 Task: Create List Occupational Health in Board Marketing Plan to Workspace Investment Management. Create List Environmental Sustainability in Board Customer Loyalty Programs to Workspace Investment Management. Create List Corporate Social Responsibility in Board Diversity and Inclusion Training and Education Programs to Workspace Investment Management
Action: Mouse moved to (240, 129)
Screenshot: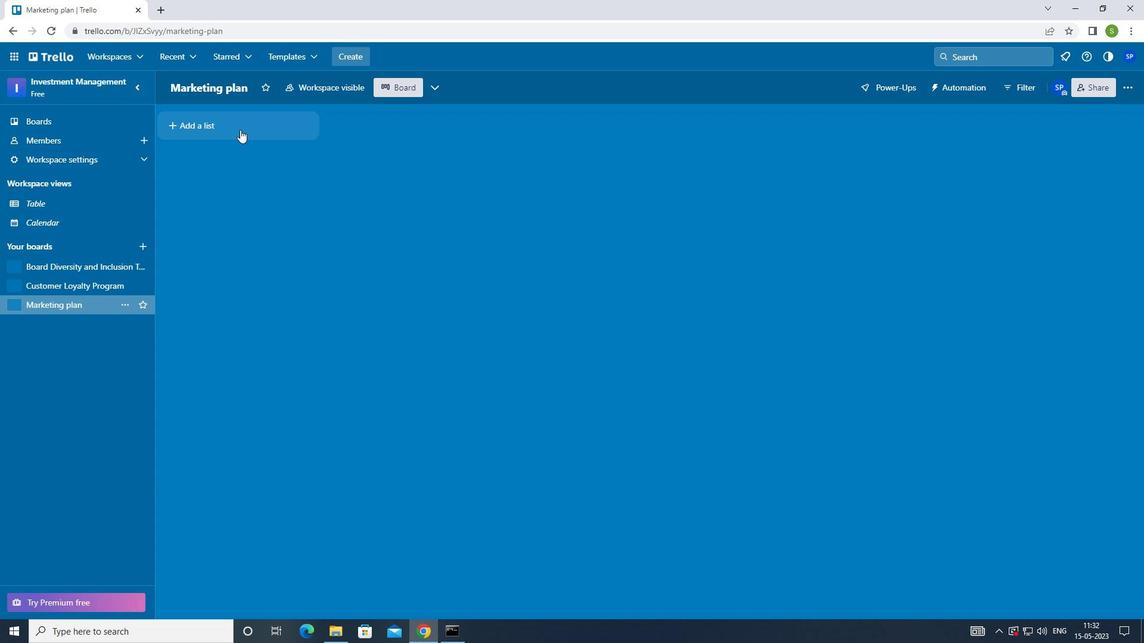 
Action: Mouse pressed left at (240, 129)
Screenshot: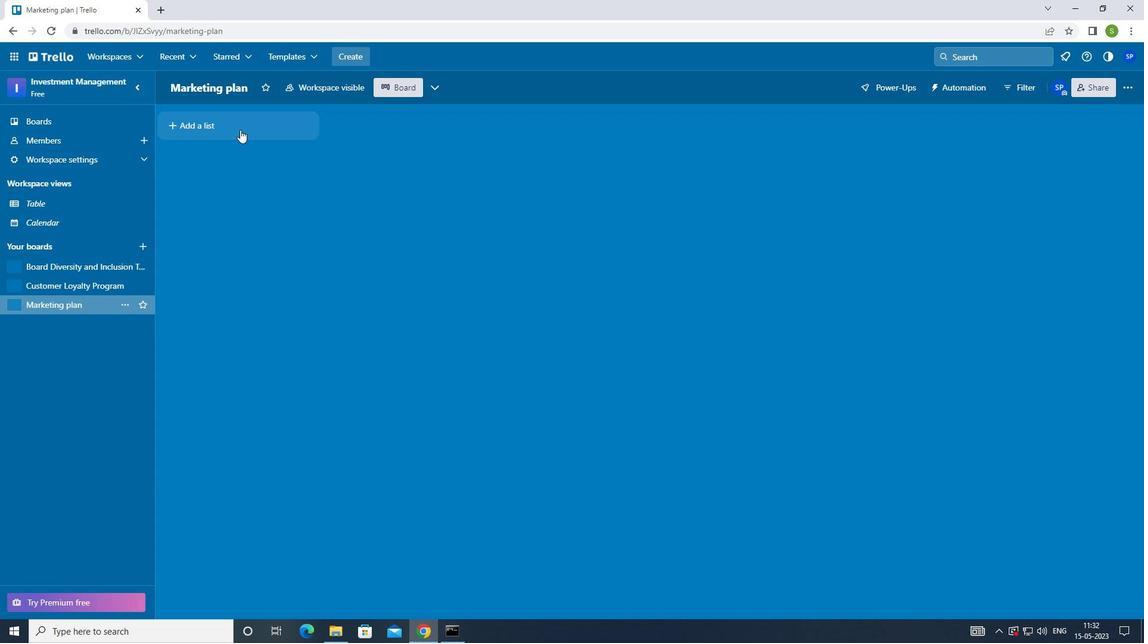 
Action: Mouse moved to (251, 318)
Screenshot: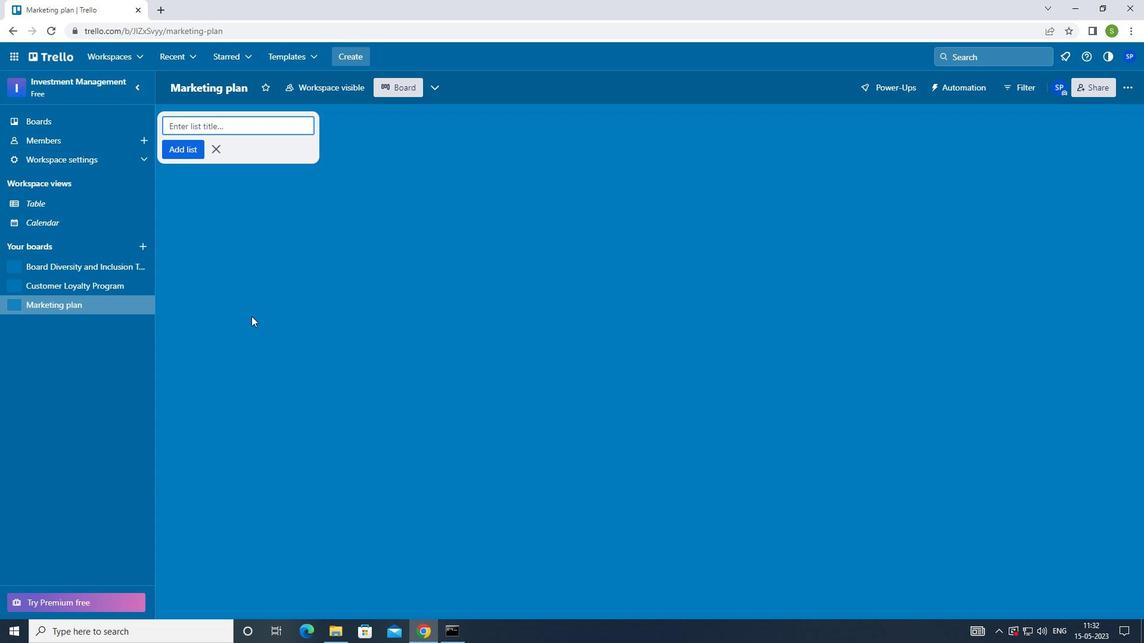 
Action: Key pressed <Key.shift_r>Occupational<Key.space><Key.shift_r><Key.shift_r>Health<Key.enter>
Screenshot: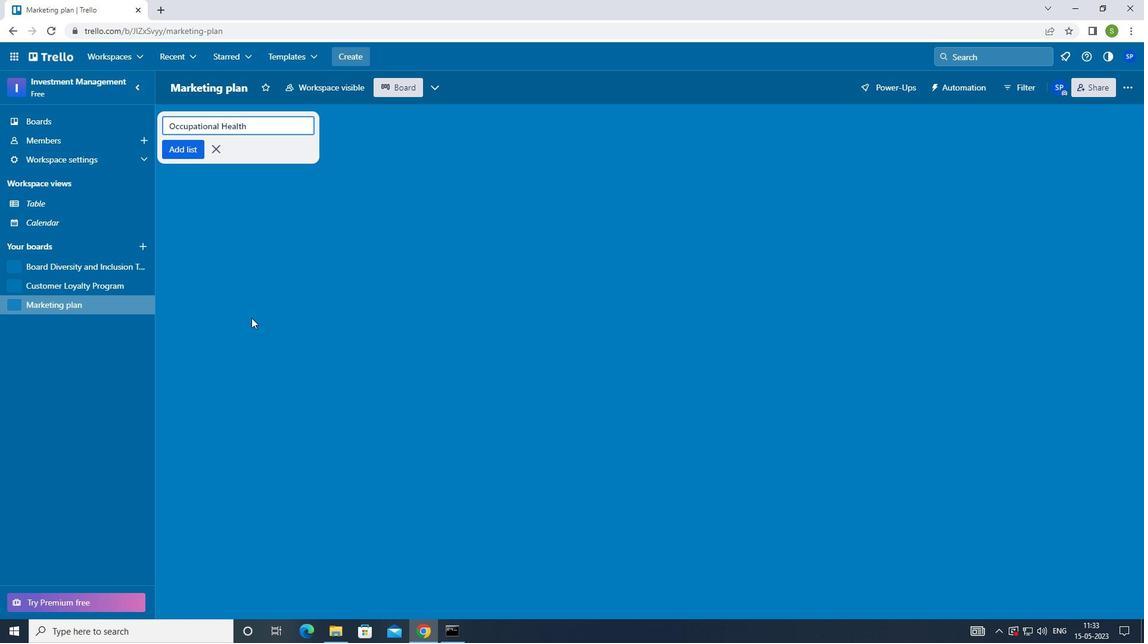 
Action: Mouse moved to (91, 283)
Screenshot: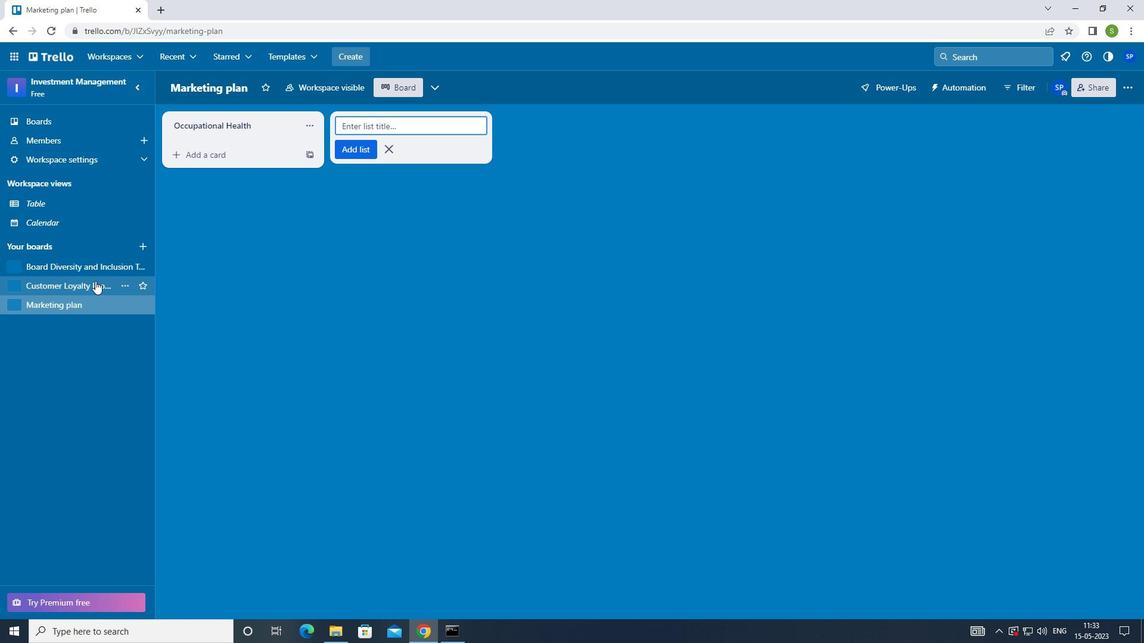 
Action: Mouse pressed left at (91, 283)
Screenshot: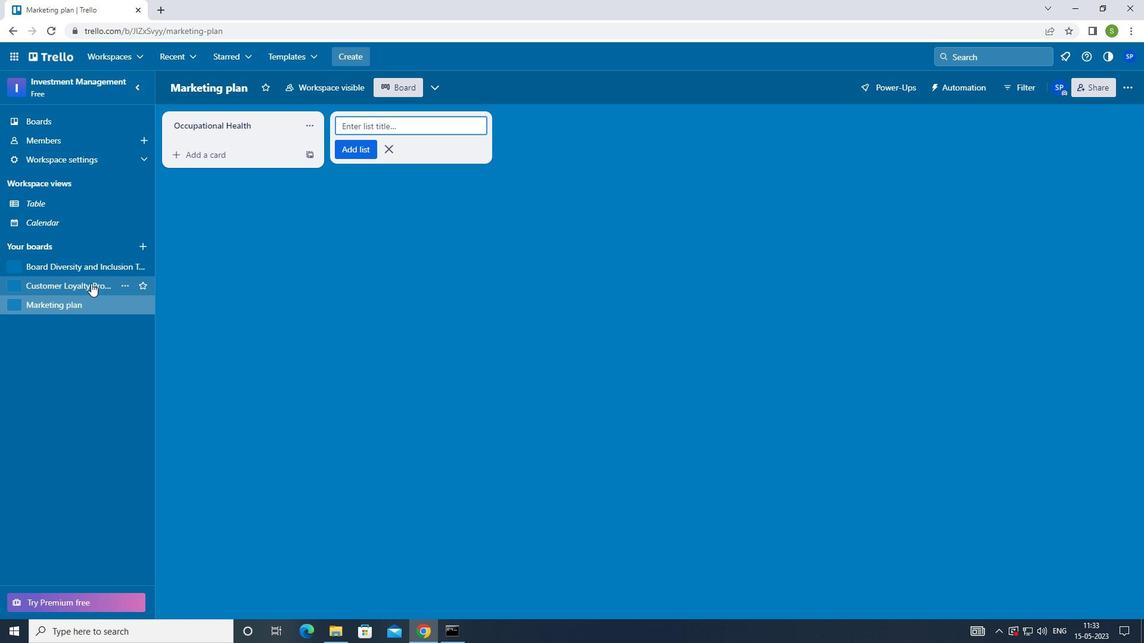 
Action: Mouse moved to (237, 134)
Screenshot: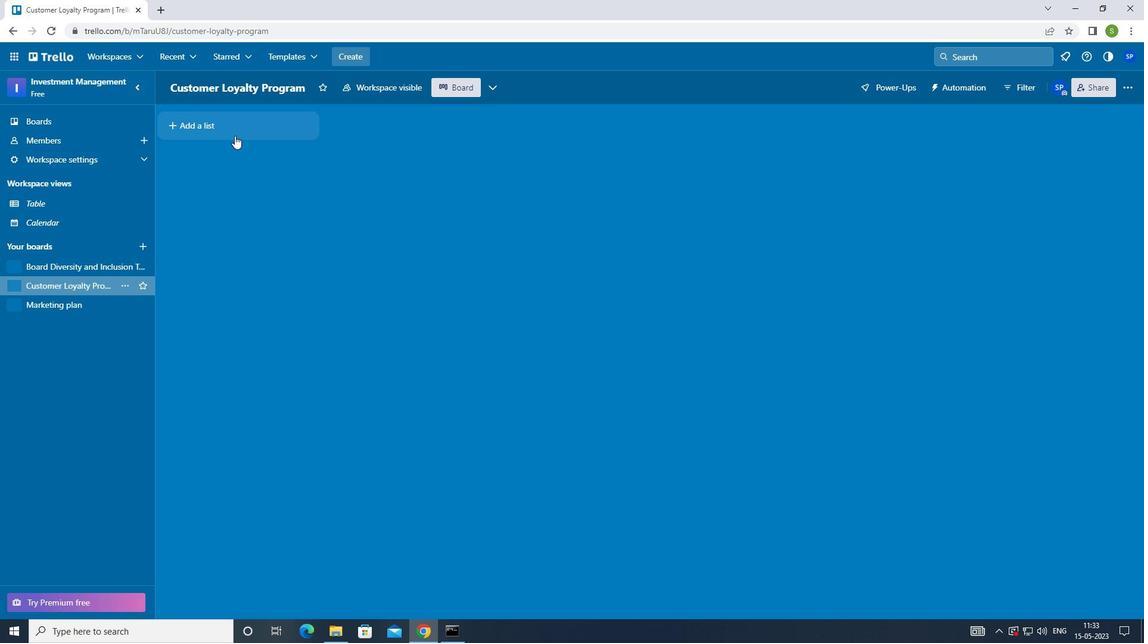 
Action: Mouse pressed left at (237, 134)
Screenshot: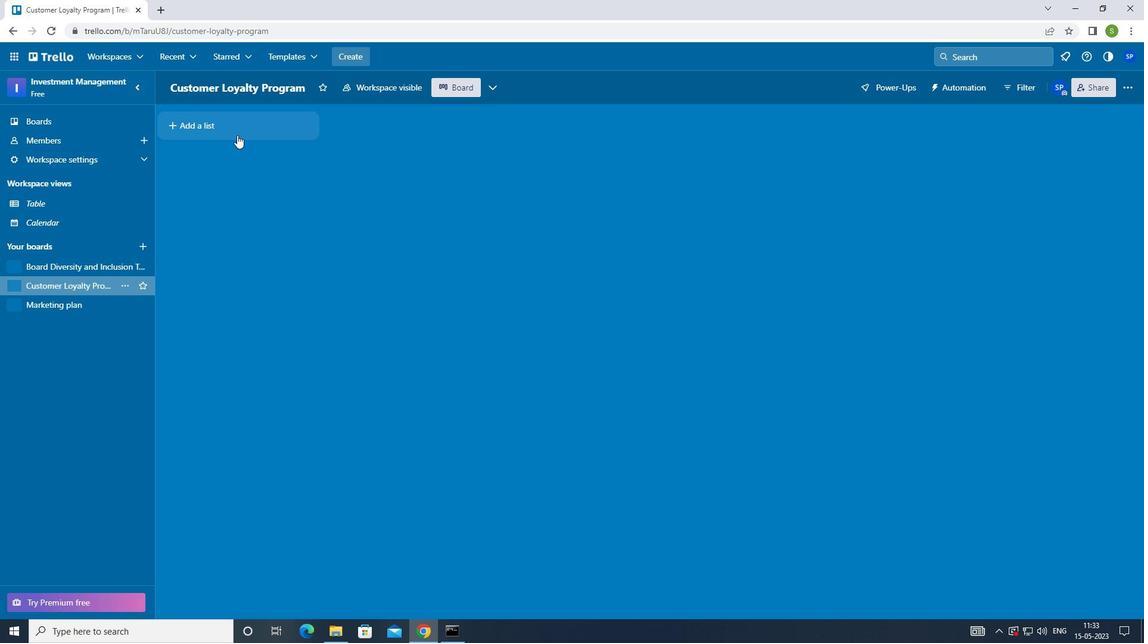
Action: Mouse moved to (231, 303)
Screenshot: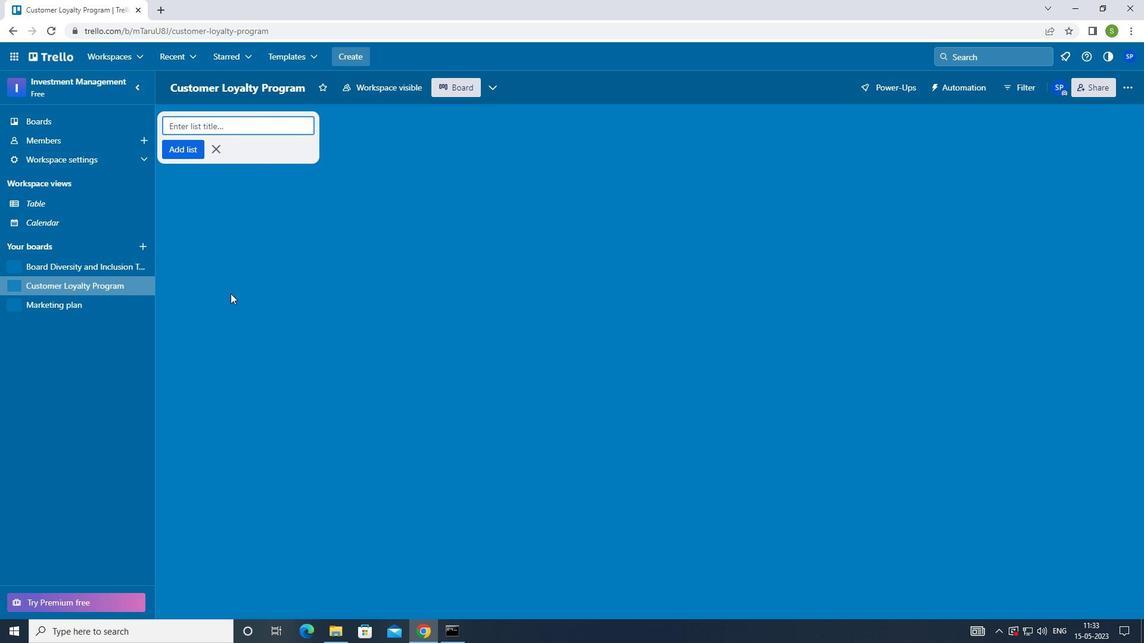 
Action: Key pressed <Key.shift>ENVIRONMN<Key.backspace><Key.backspace>MENTAL<Key.space><Key.shift>SUSTAINABILITY<Key.enter>
Screenshot: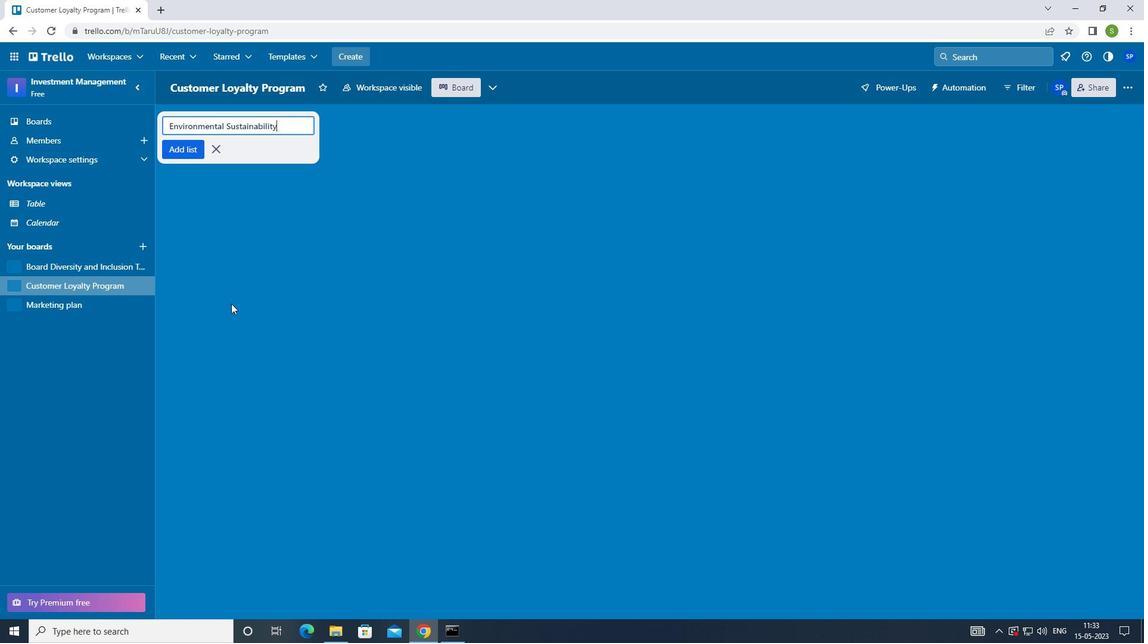 
Action: Mouse moved to (73, 265)
Screenshot: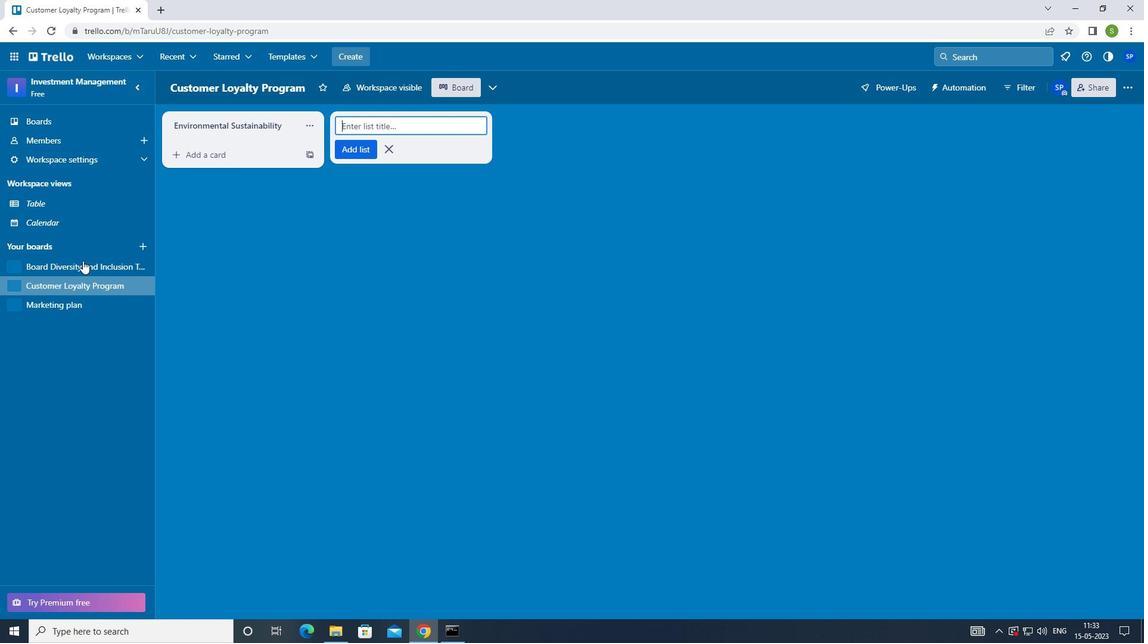 
Action: Mouse pressed left at (73, 265)
Screenshot: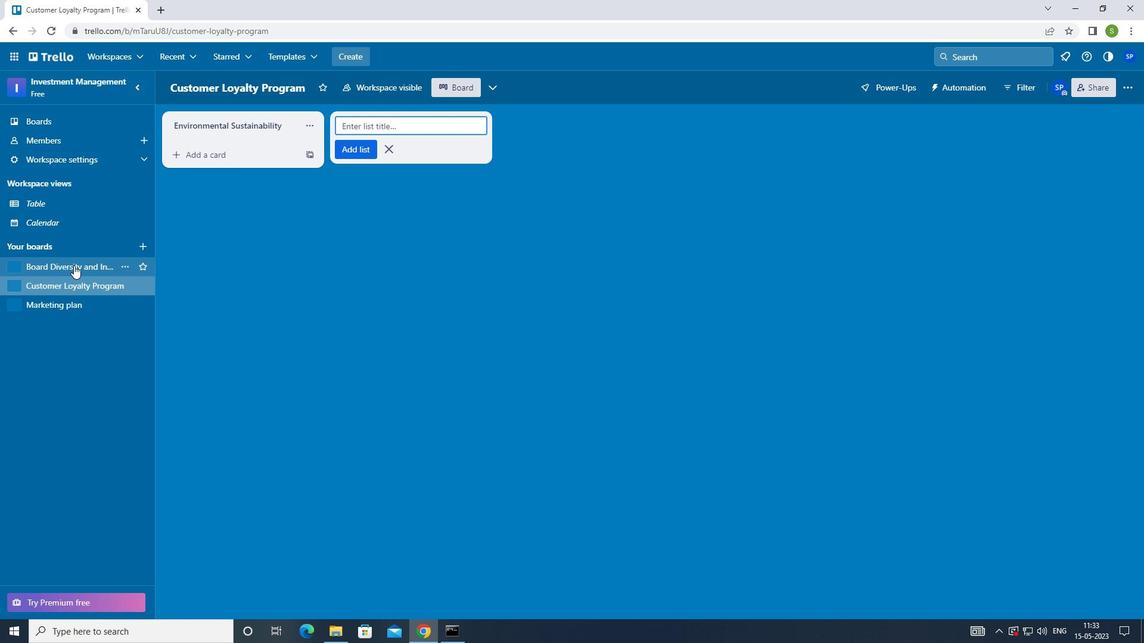 
Action: Mouse moved to (221, 125)
Screenshot: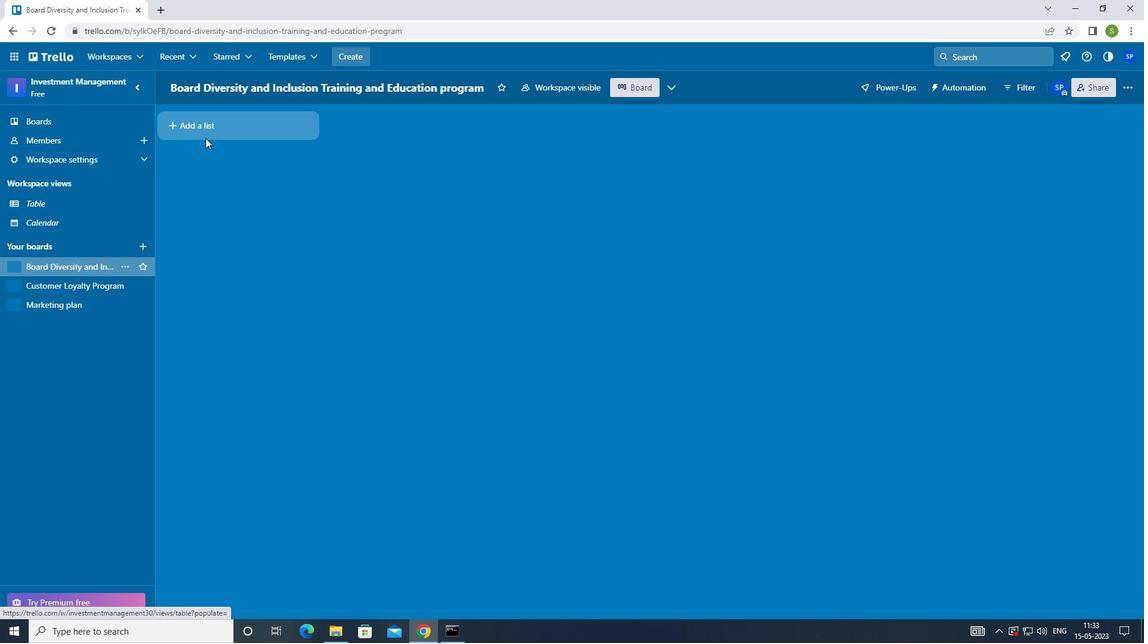 
Action: Mouse pressed left at (221, 125)
Screenshot: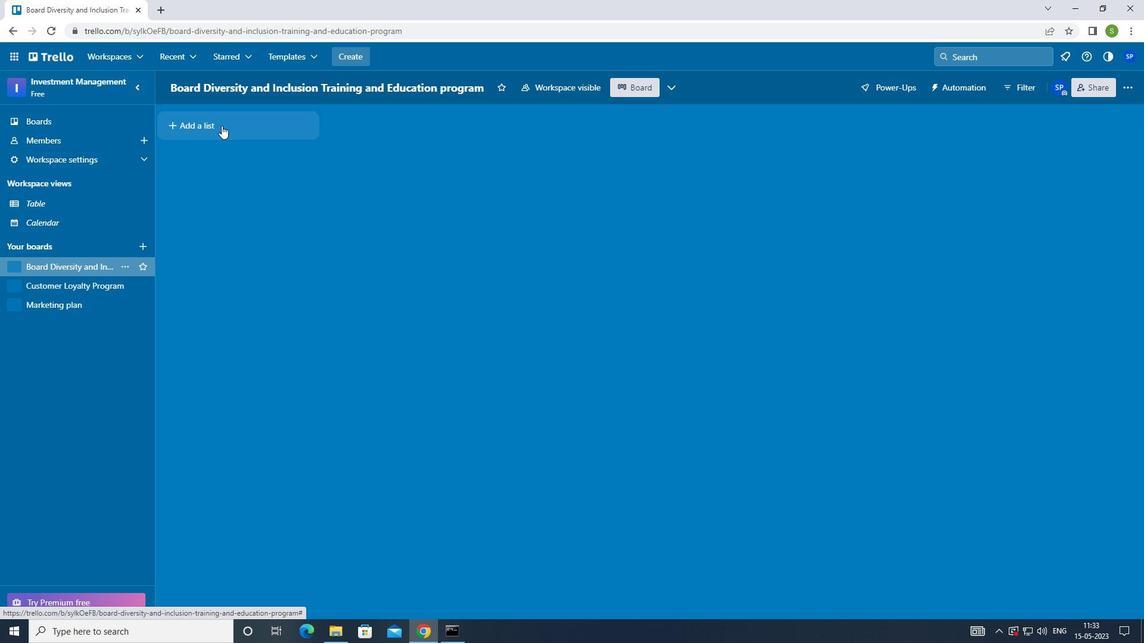 
Action: Mouse moved to (222, 312)
Screenshot: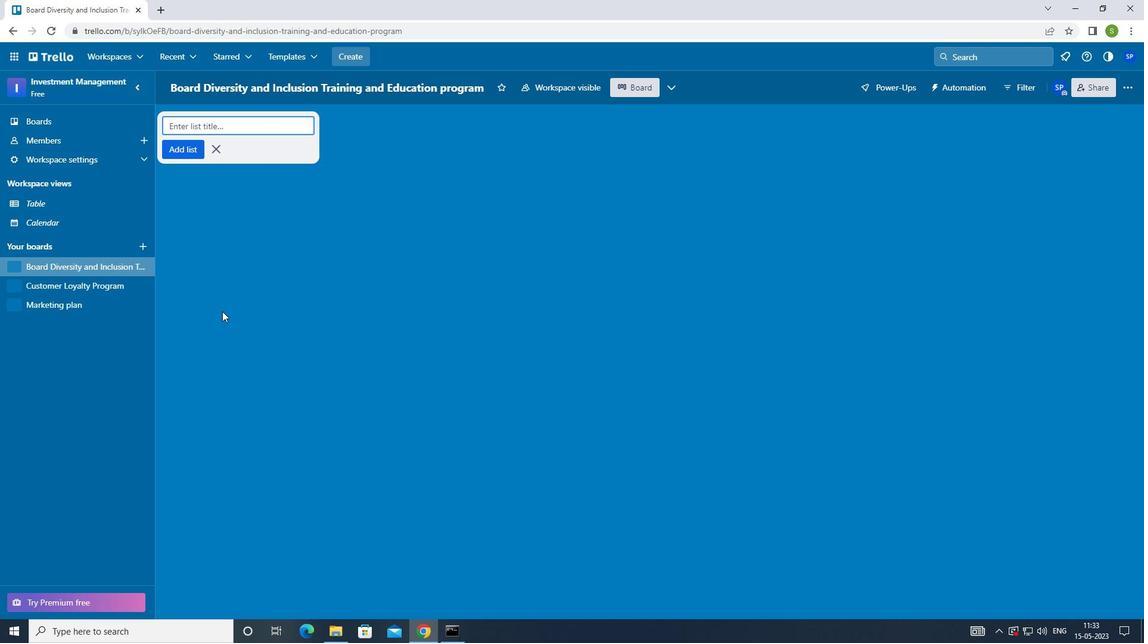 
Action: Key pressed <Key.shift>CORPORATE<Key.space><Key.shift>SOCIAL<Key.space><Key.shift>RESPONSIBILITY<Key.enter><Key.f8>
Screenshot: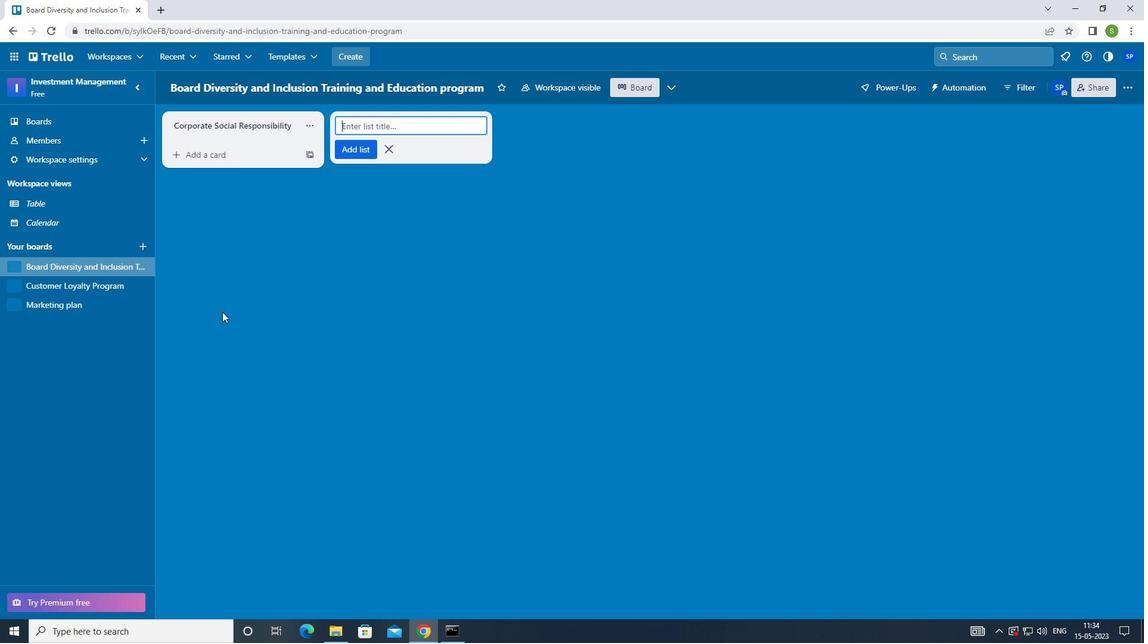 
